 Task: Add Doctor's Best Real Krill to the cart.
Action: Mouse moved to (232, 113)
Screenshot: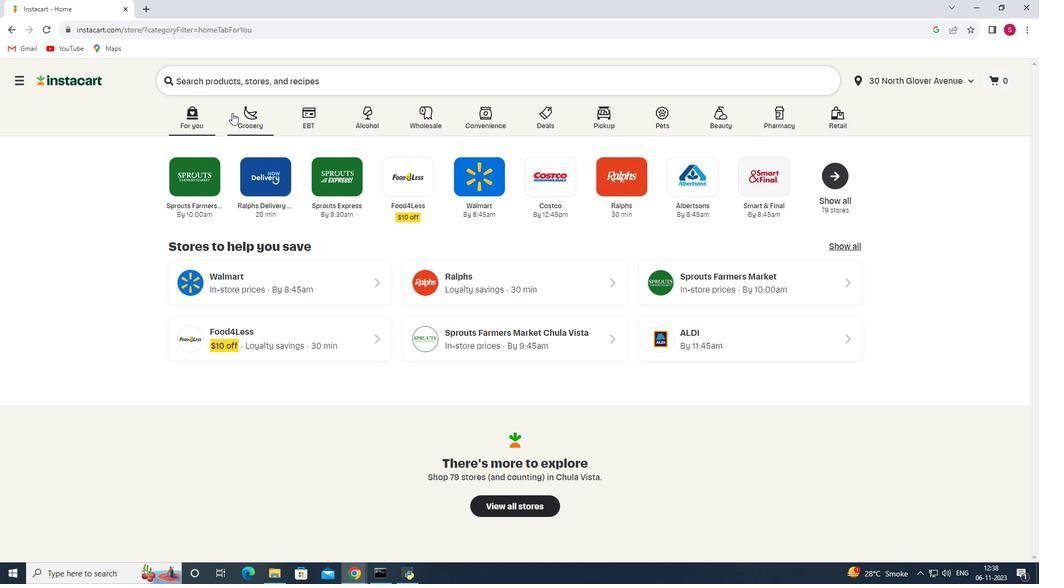 
Action: Mouse pressed left at (232, 113)
Screenshot: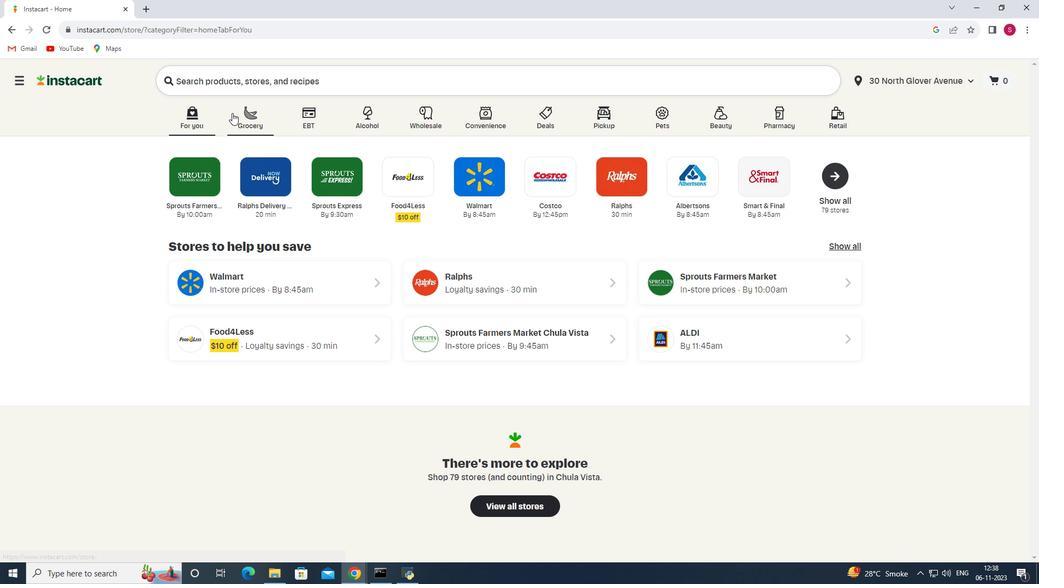 
Action: Mouse moved to (236, 314)
Screenshot: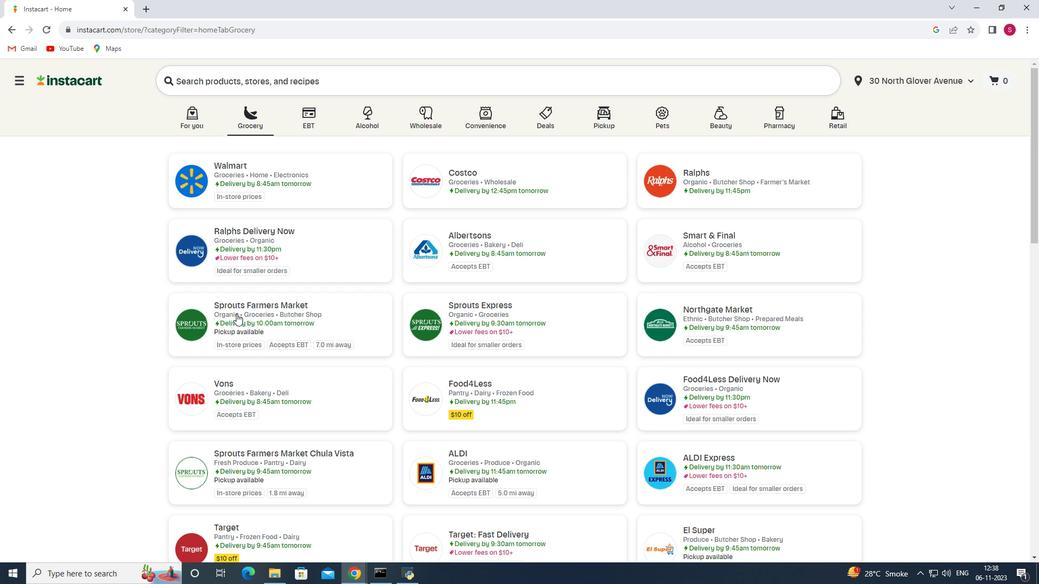 
Action: Mouse pressed left at (236, 314)
Screenshot: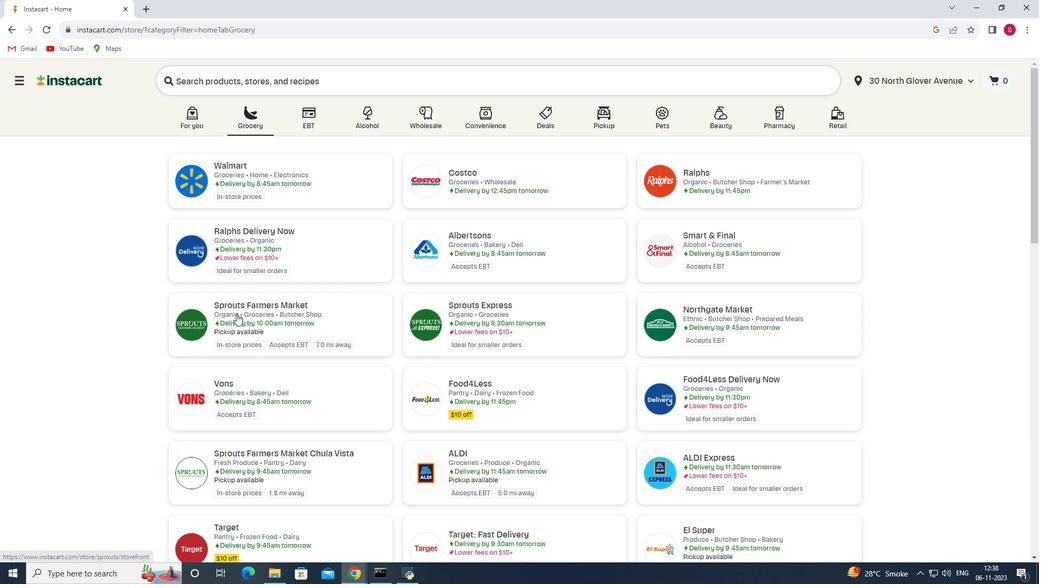 
Action: Mouse moved to (31, 410)
Screenshot: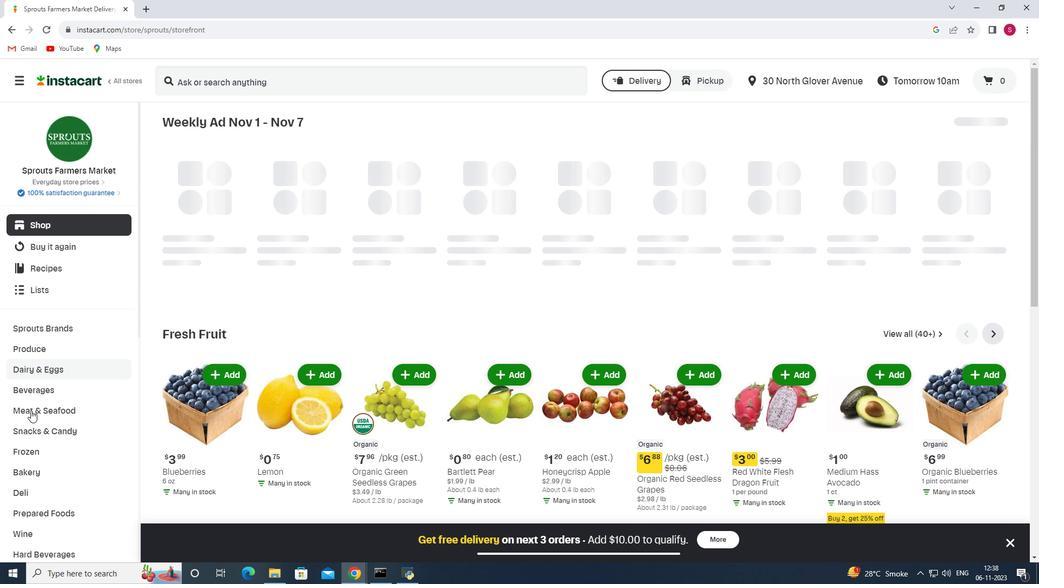
Action: Mouse scrolled (31, 410) with delta (0, 0)
Screenshot: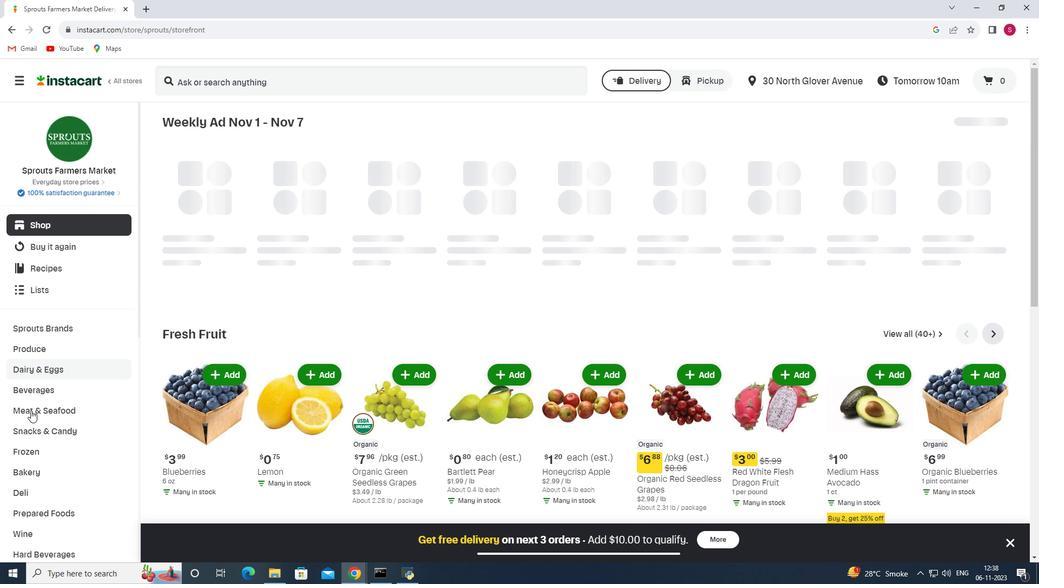 
Action: Mouse moved to (30, 410)
Screenshot: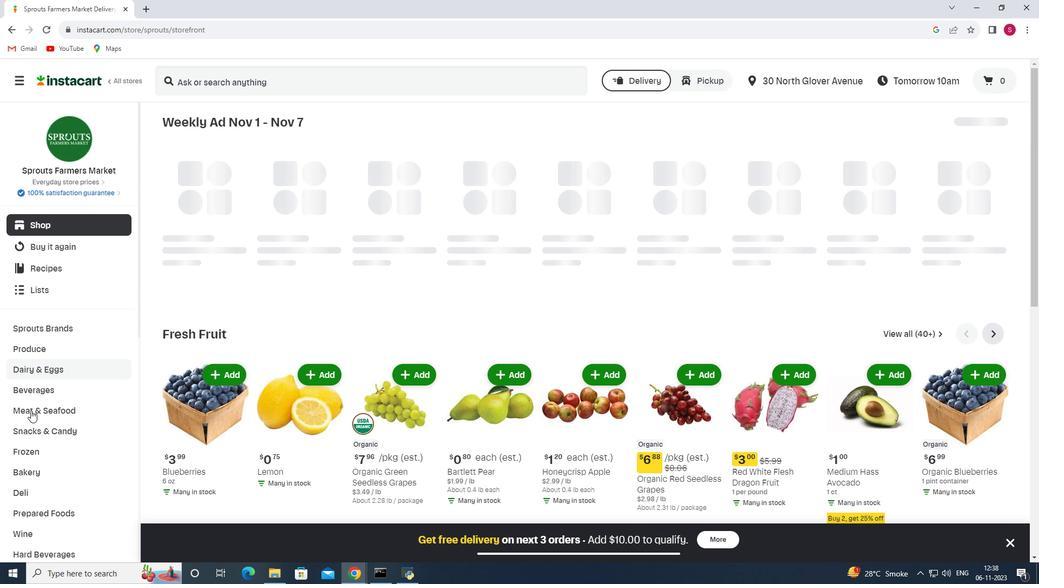 
Action: Mouse scrolled (30, 410) with delta (0, 0)
Screenshot: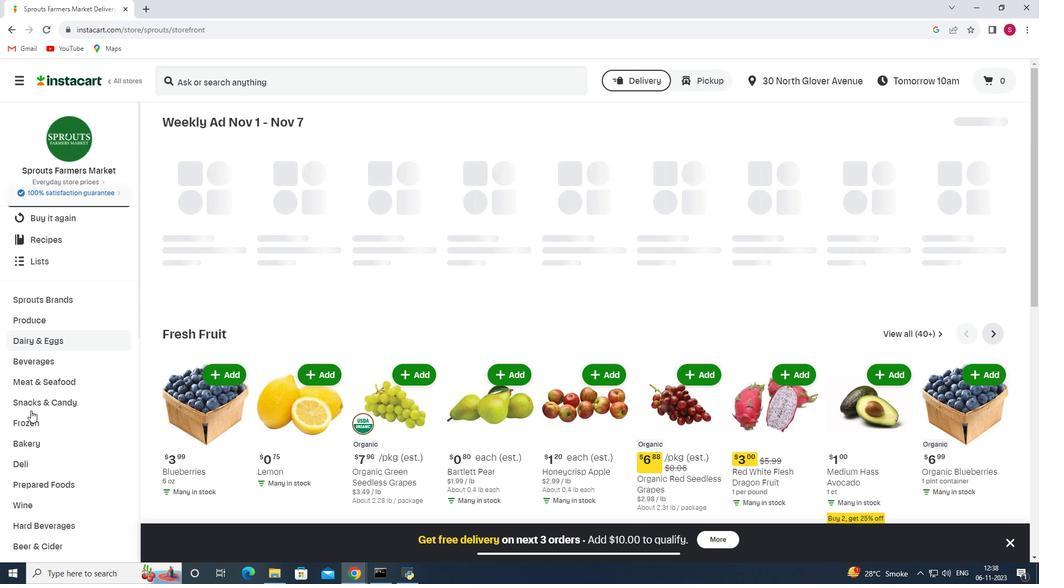 
Action: Mouse scrolled (30, 410) with delta (0, 0)
Screenshot: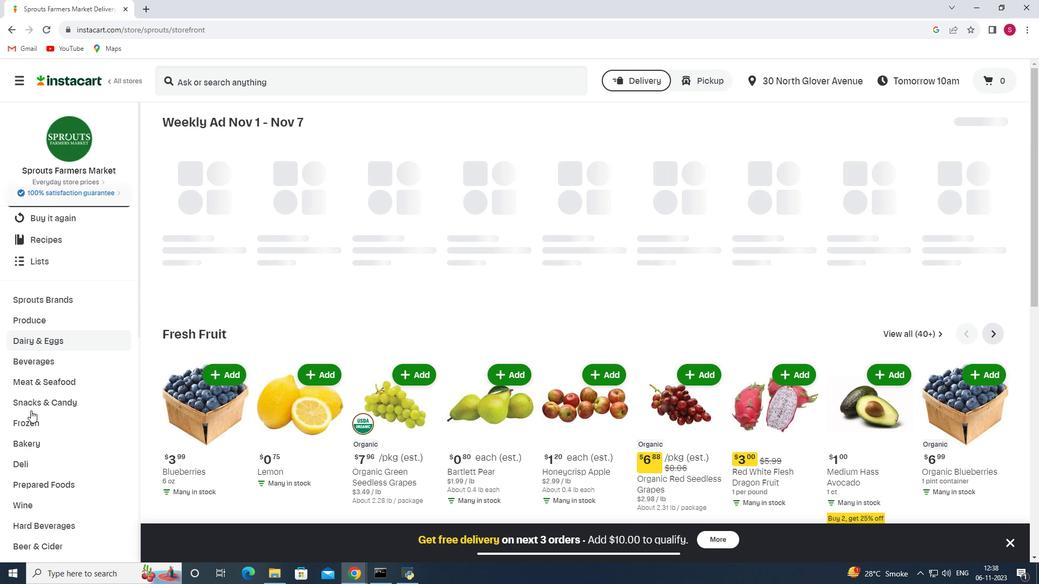 
Action: Mouse scrolled (30, 410) with delta (0, 0)
Screenshot: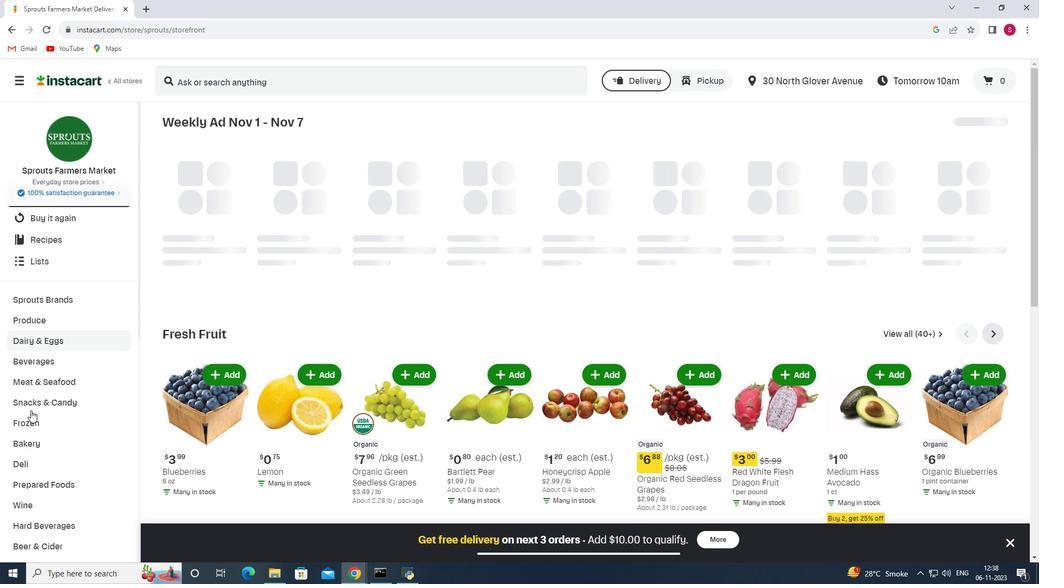 
Action: Mouse scrolled (30, 410) with delta (0, 0)
Screenshot: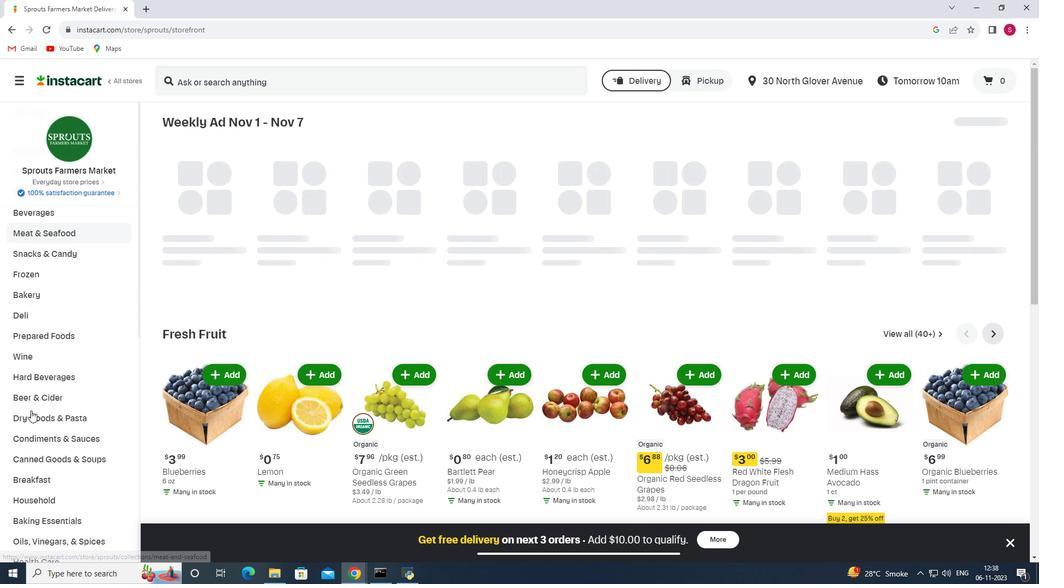 
Action: Mouse moved to (33, 463)
Screenshot: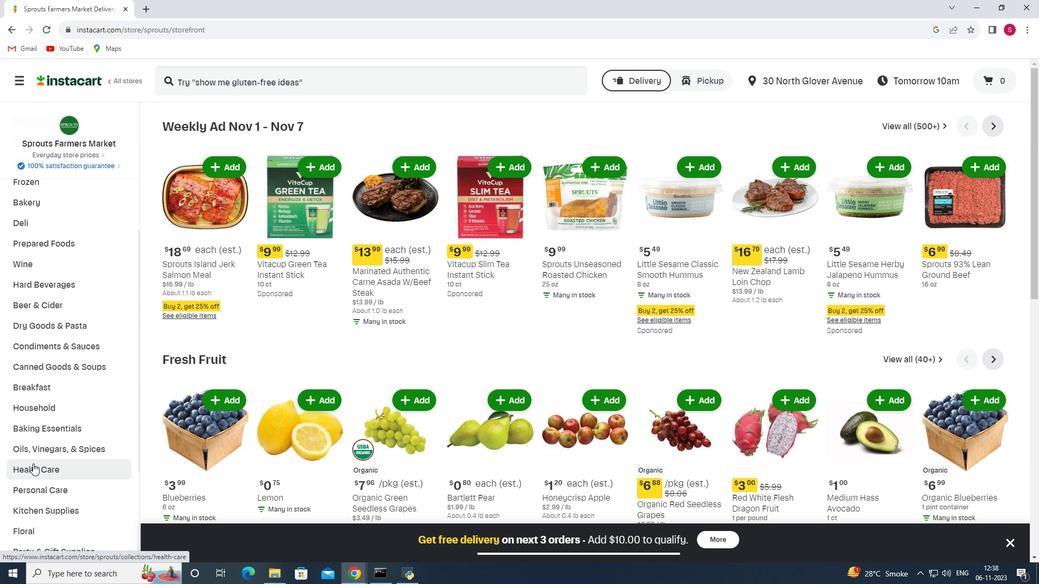 
Action: Mouse pressed left at (33, 463)
Screenshot: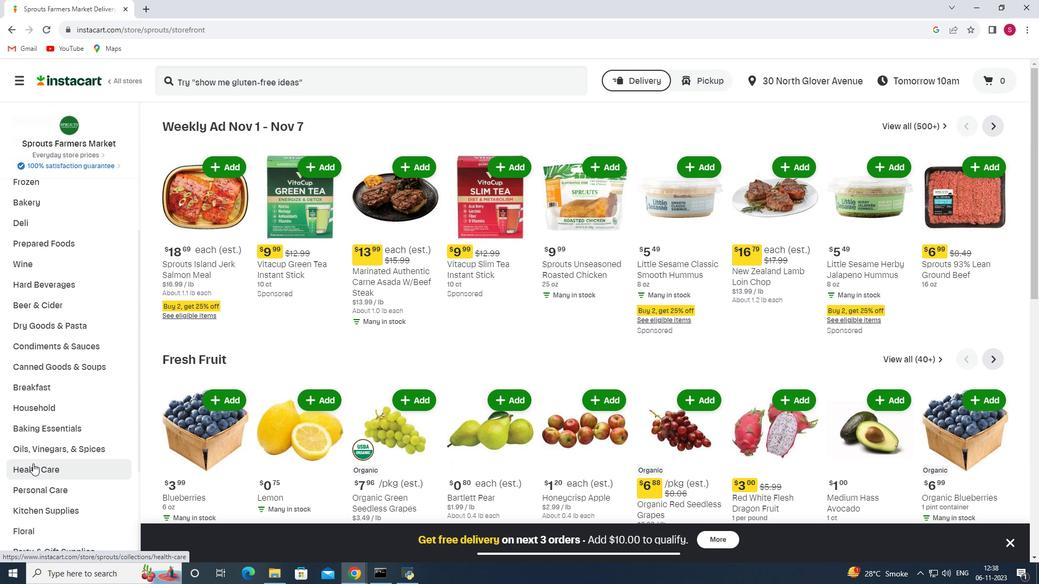 
Action: Mouse moved to (389, 148)
Screenshot: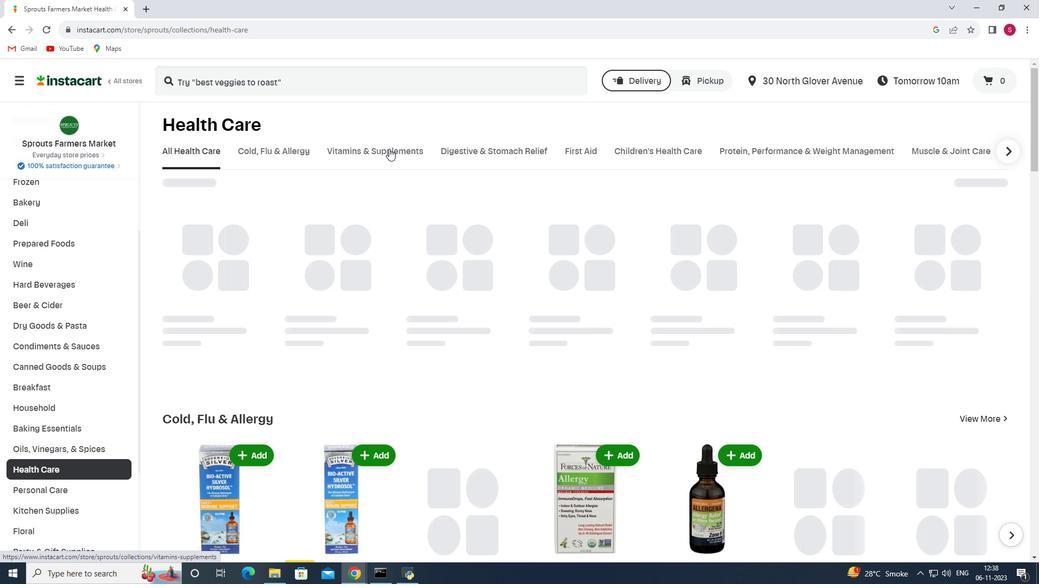 
Action: Mouse pressed left at (389, 148)
Screenshot: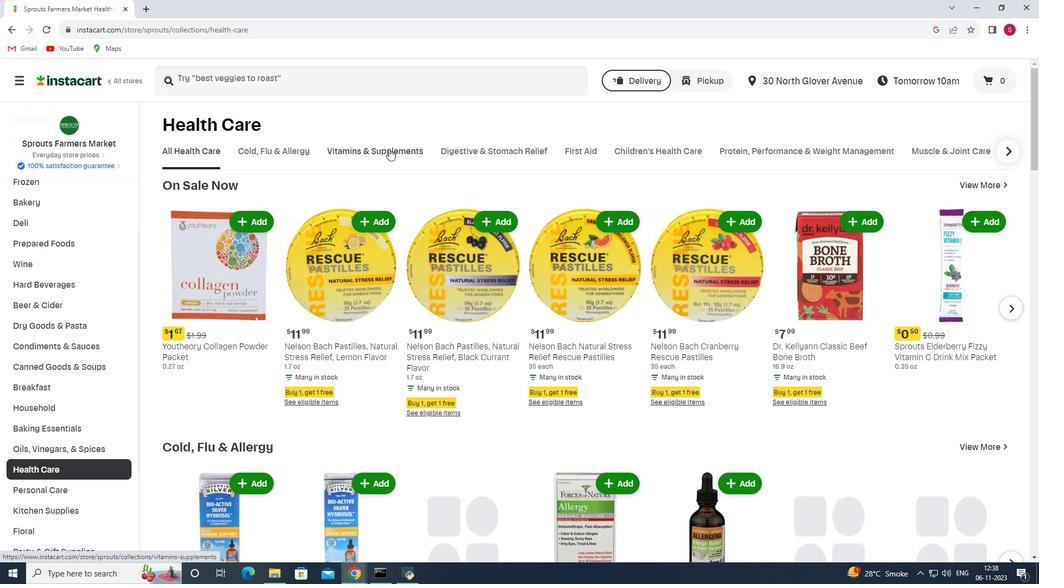 
Action: Mouse moved to (750, 195)
Screenshot: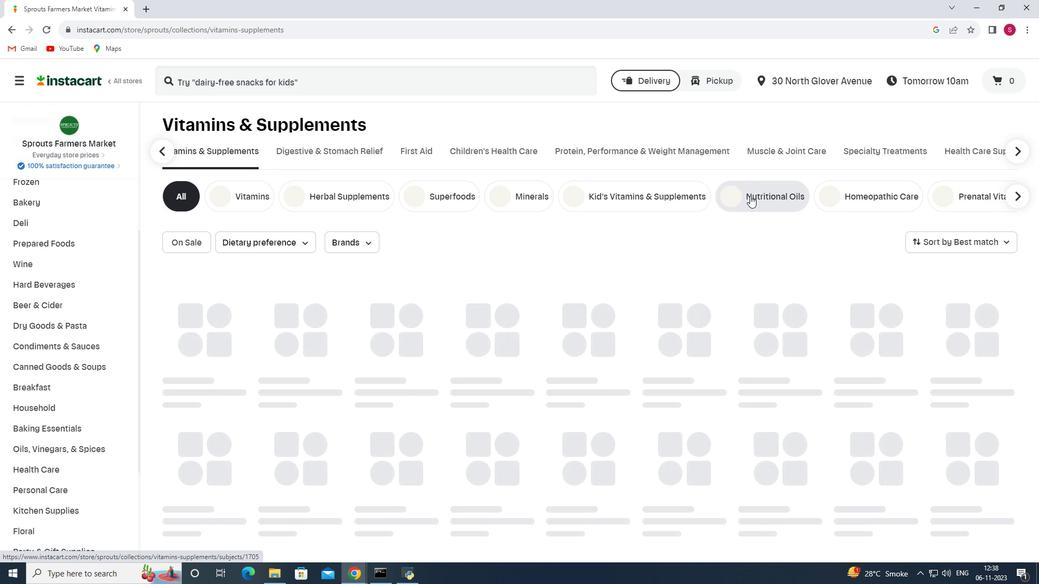 
Action: Mouse pressed left at (750, 195)
Screenshot: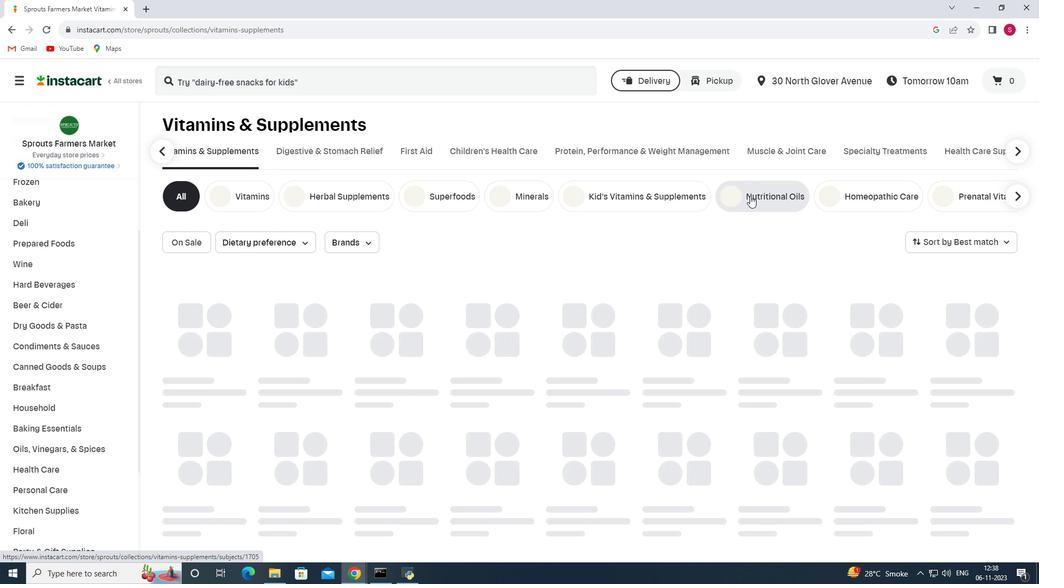 
Action: Mouse moved to (304, 81)
Screenshot: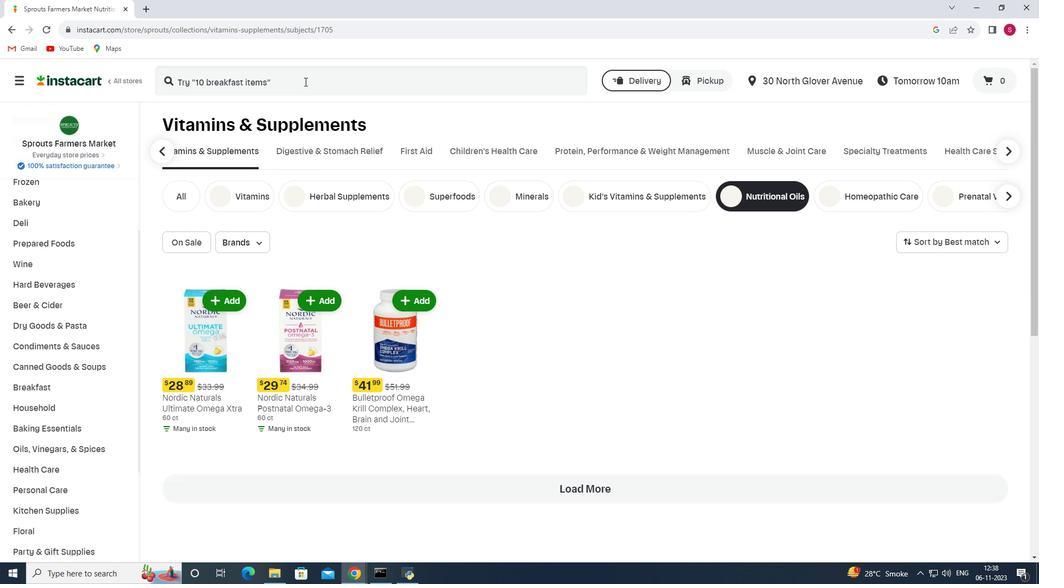 
Action: Mouse pressed left at (304, 81)
Screenshot: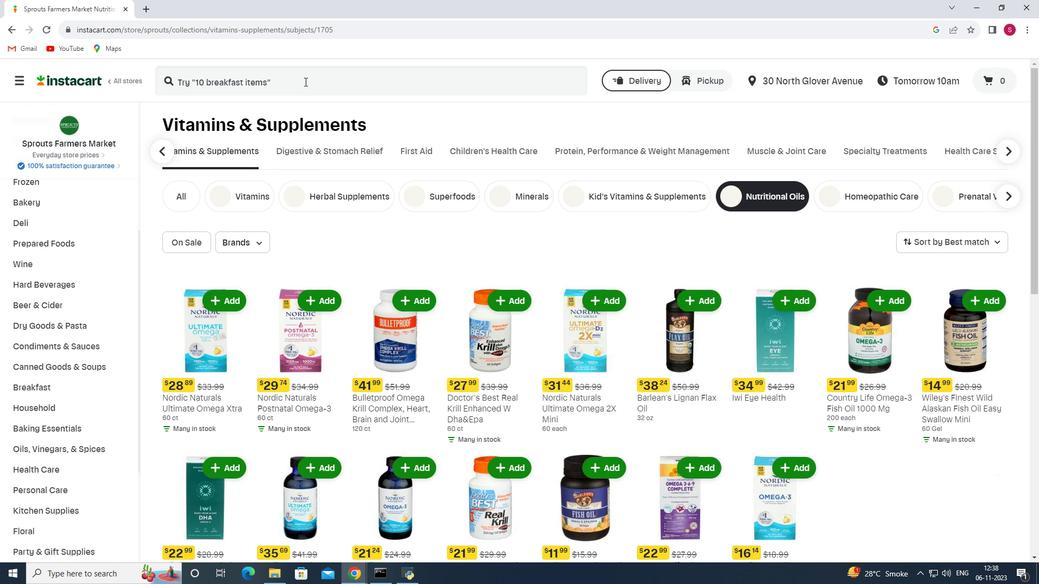 
Action: Key pressed <Key.shift>Doctor's<Key.space><Key.shift>Best<Key.space><Key.shift>Real<Key.space><Key.shift>Krill<Key.enter>
Screenshot: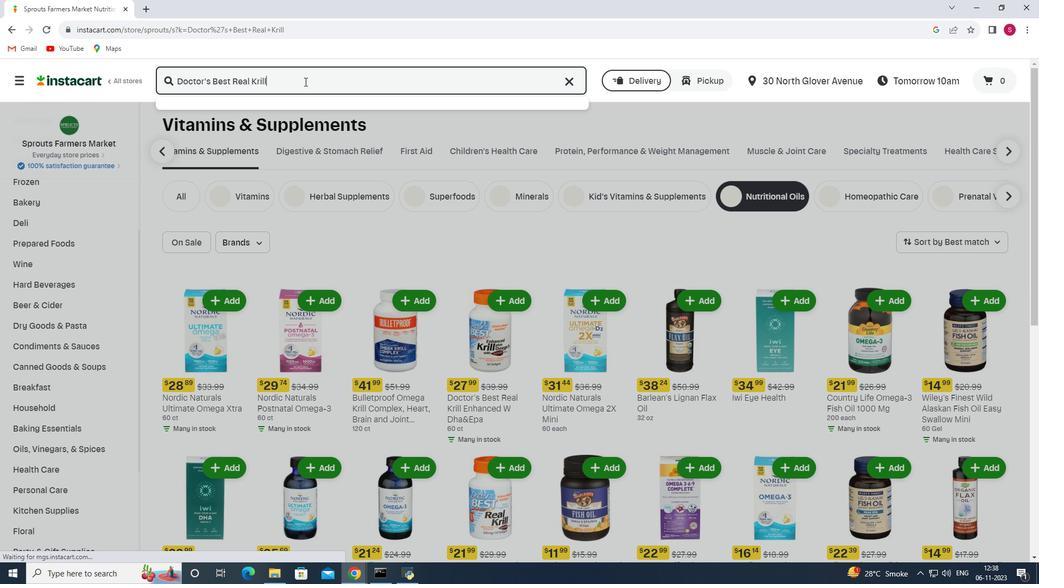 
Action: Mouse moved to (292, 167)
Screenshot: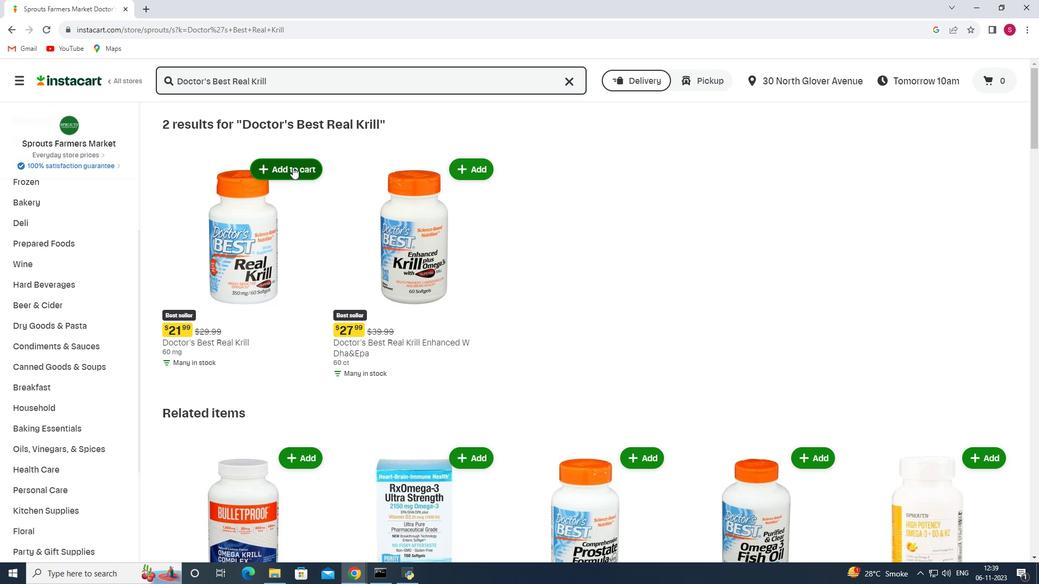
Action: Mouse pressed left at (292, 167)
Screenshot: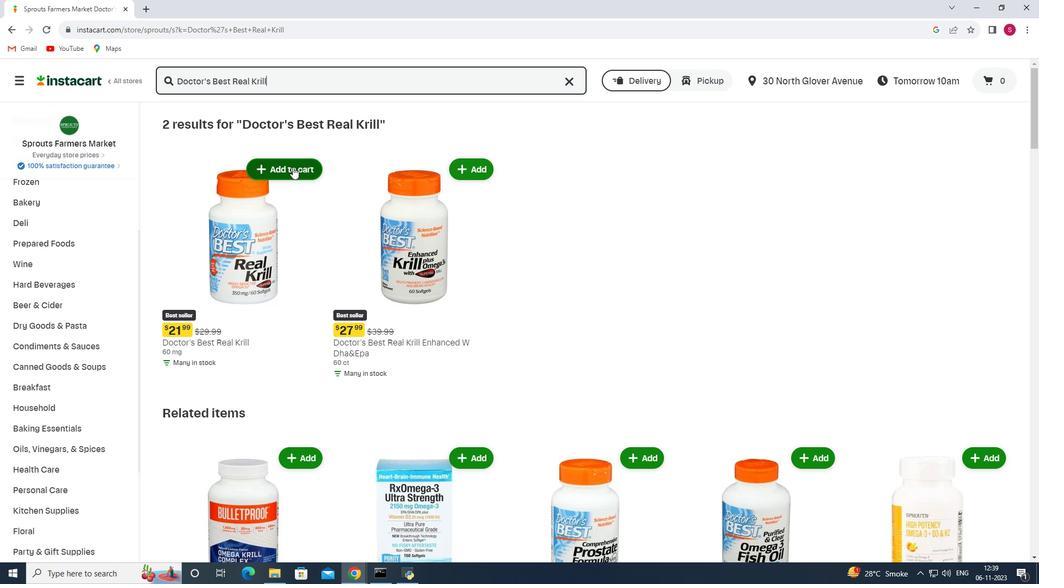 
Action: Mouse moved to (292, 167)
Screenshot: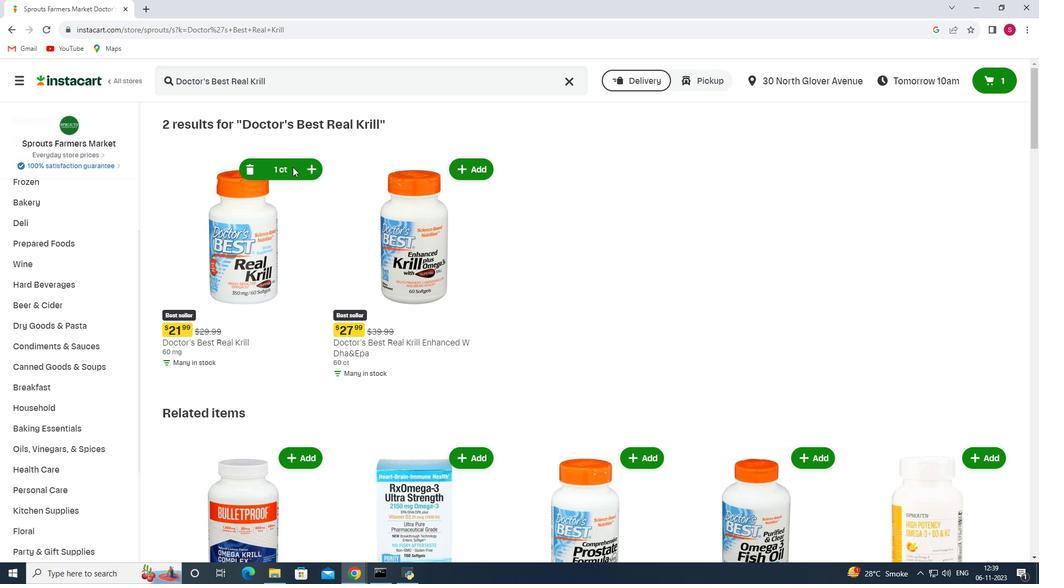 
